 Task: Add the task  Integrate a new payment gateway into an e-commerce website to the section Agile Aces in the project AdaptFlow and add a Due Date to the respective task as 2023/07/28
Action: Mouse moved to (438, 389)
Screenshot: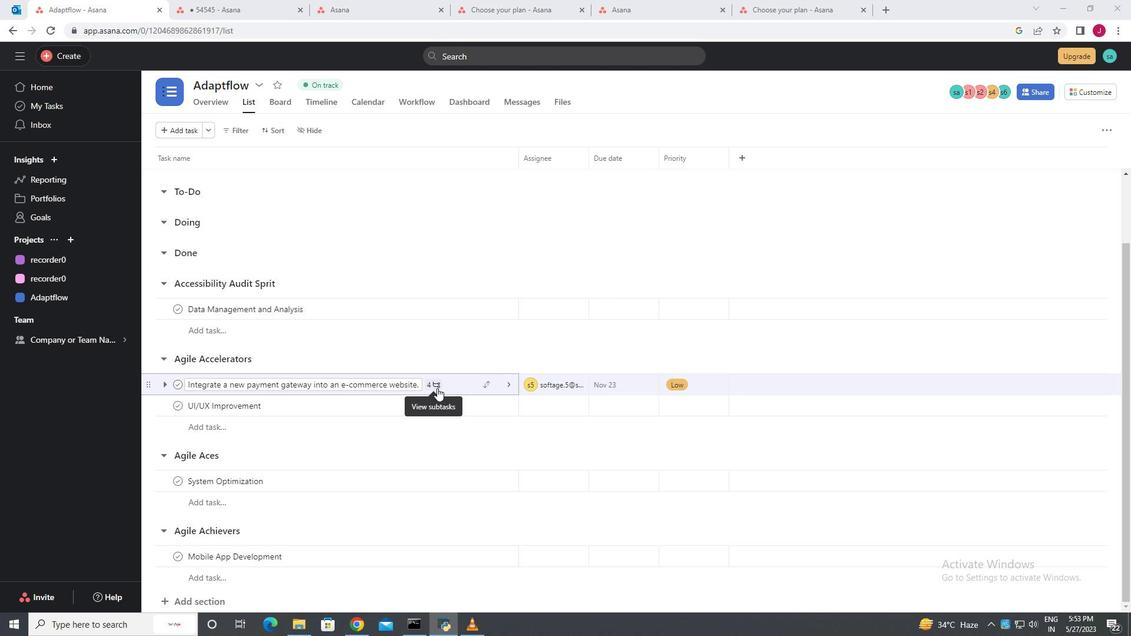 
Action: Mouse scrolled (438, 388) with delta (0, 0)
Screenshot: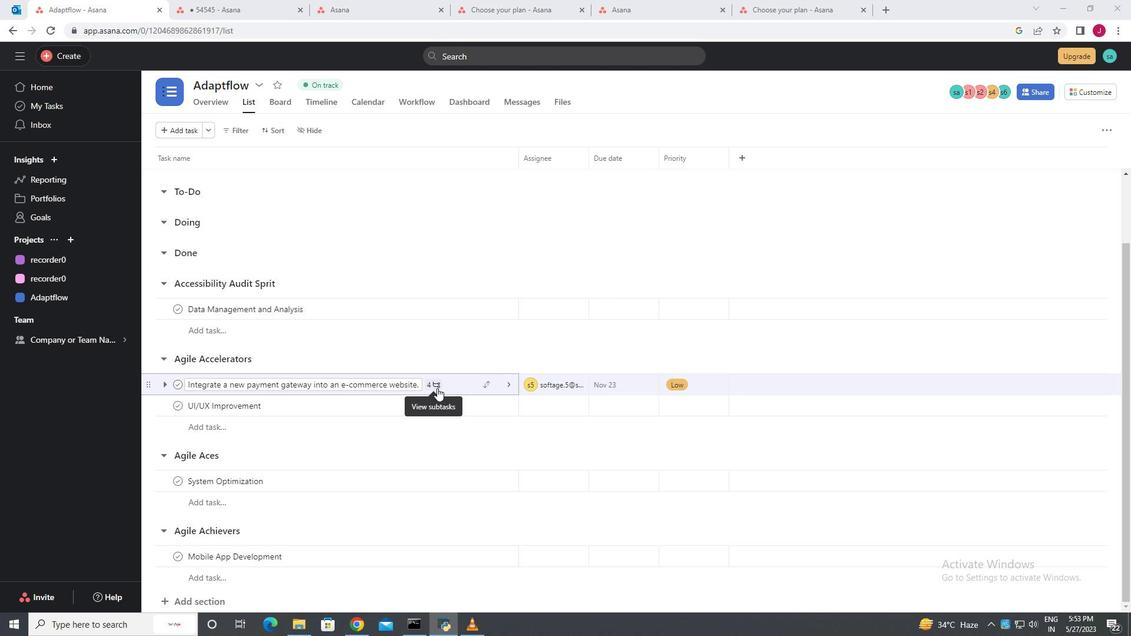 
Action: Mouse moved to (489, 383)
Screenshot: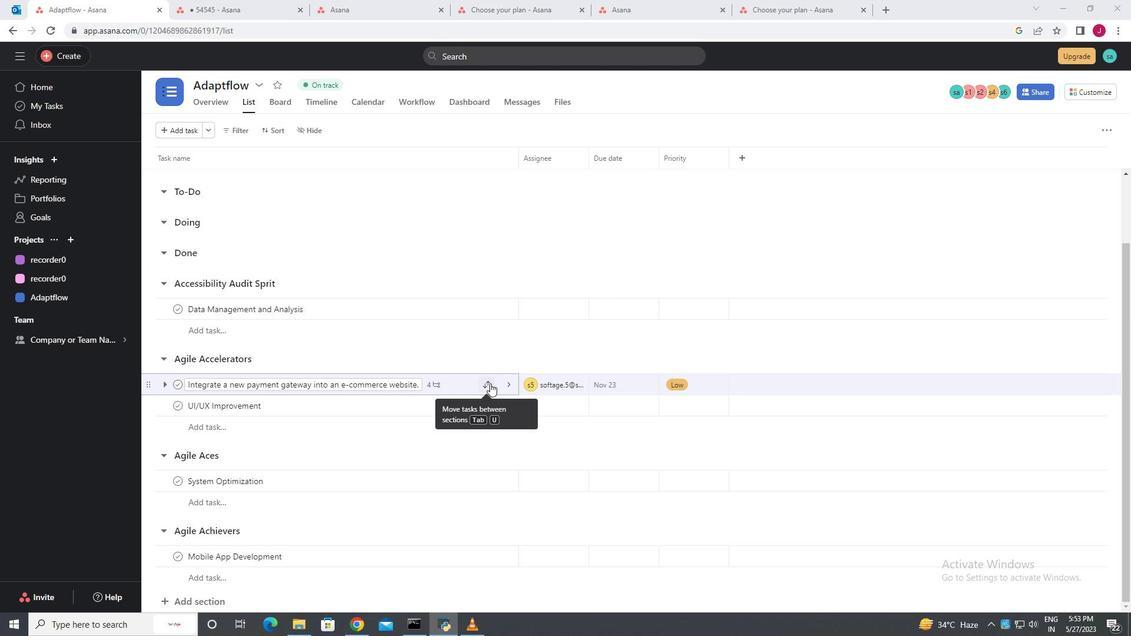 
Action: Mouse pressed left at (489, 383)
Screenshot: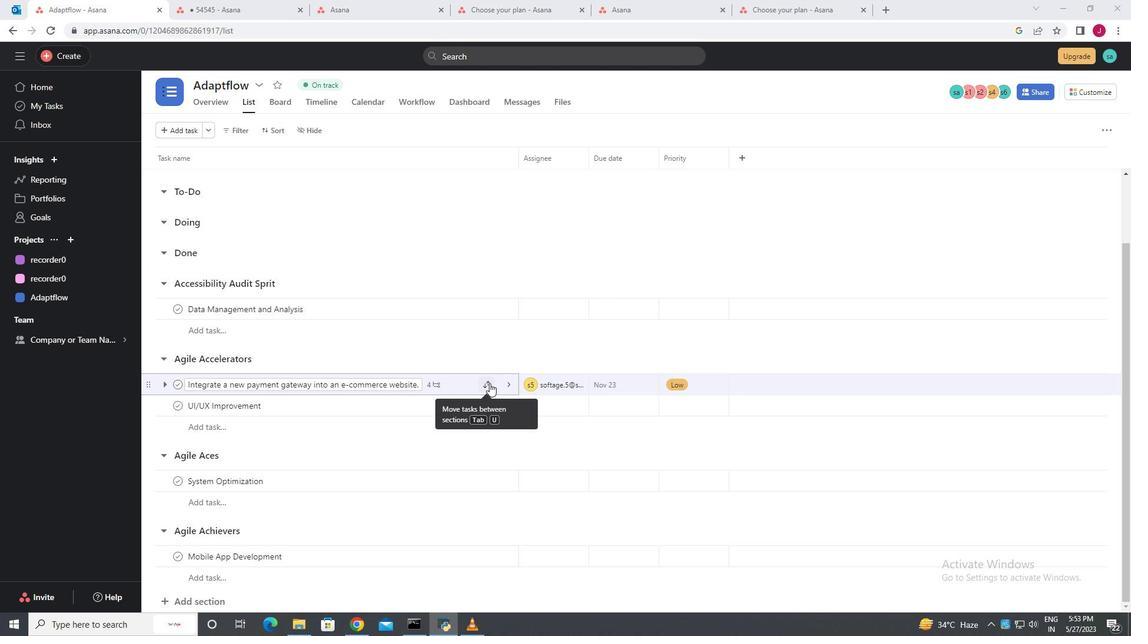 
Action: Mouse moved to (431, 561)
Screenshot: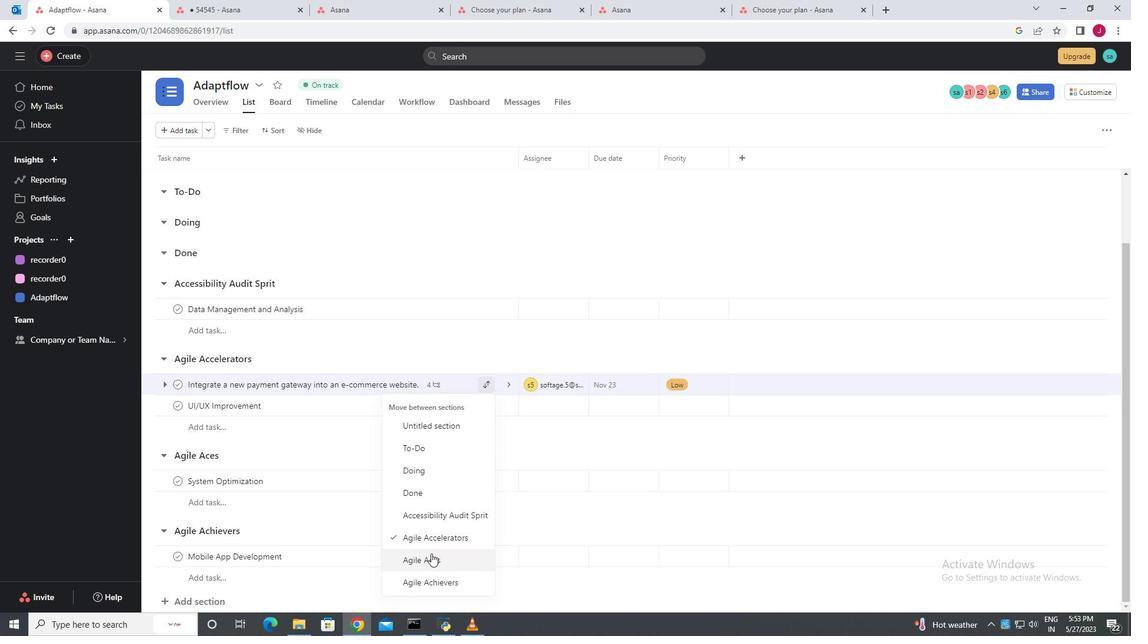 
Action: Mouse pressed left at (431, 561)
Screenshot: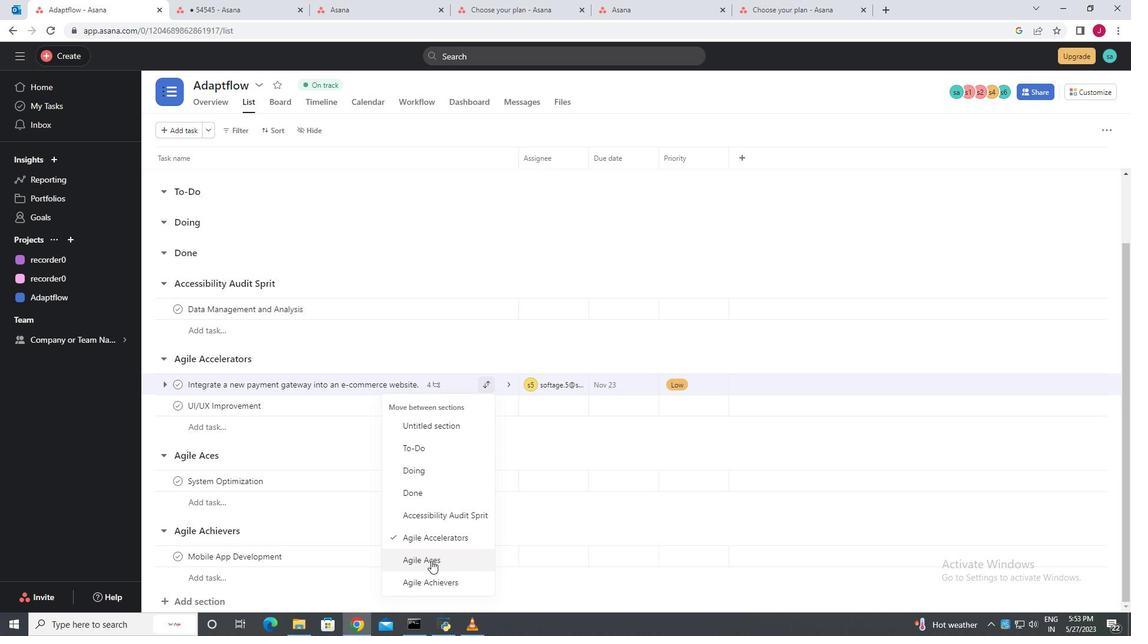 
Action: Mouse moved to (640, 461)
Screenshot: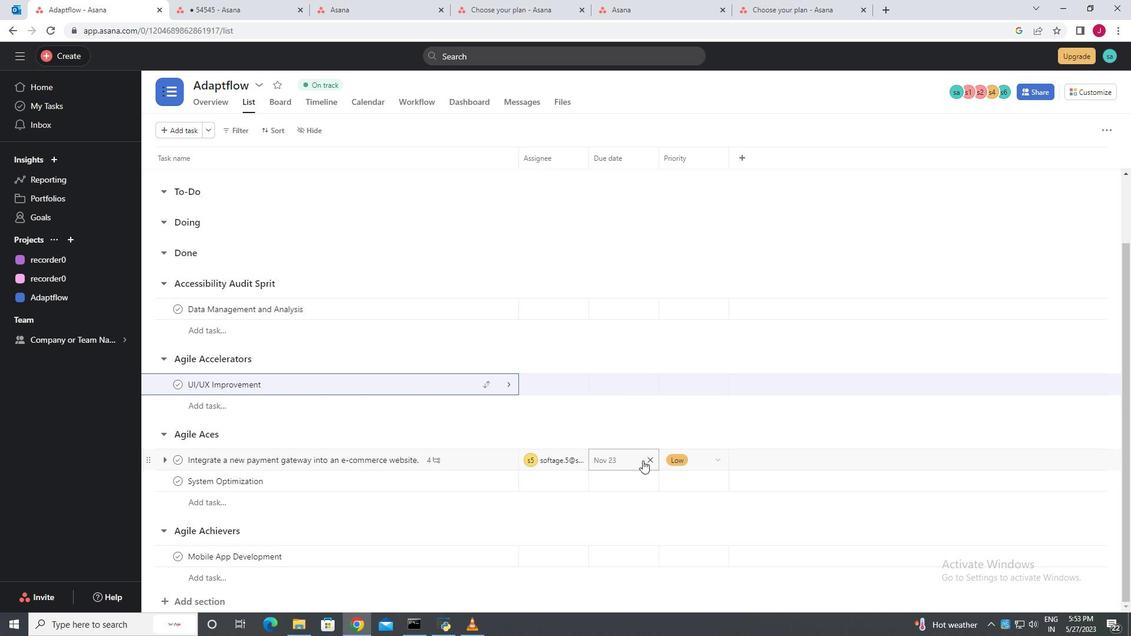 
Action: Mouse pressed left at (640, 461)
Screenshot: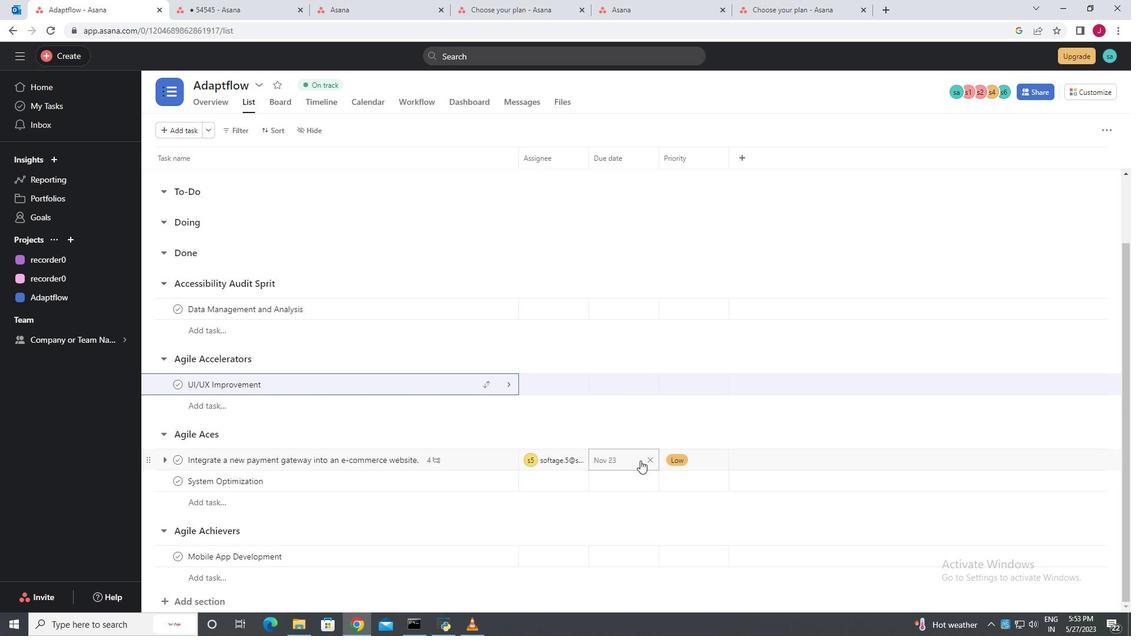 
Action: Mouse moved to (609, 246)
Screenshot: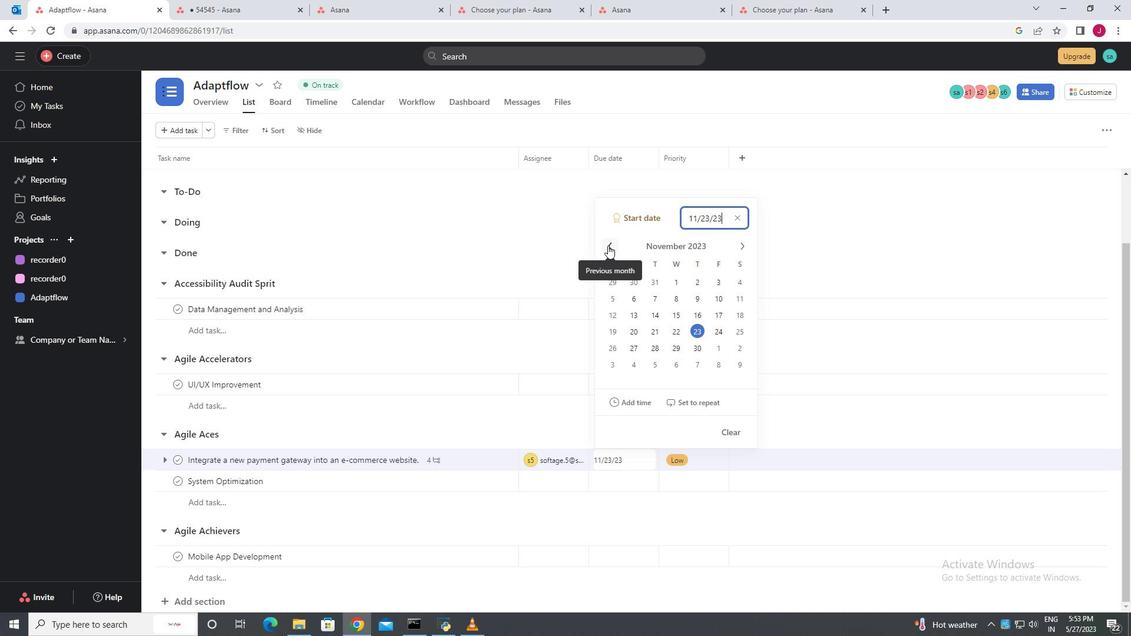 
Action: Mouse pressed left at (609, 246)
Screenshot: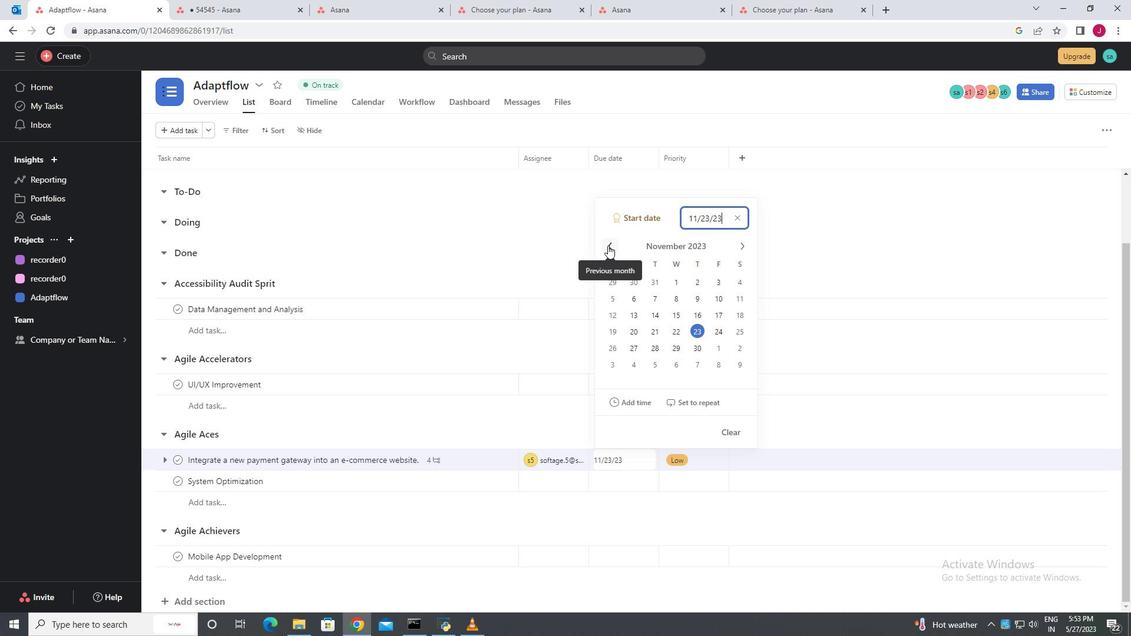
Action: Mouse pressed left at (609, 246)
Screenshot: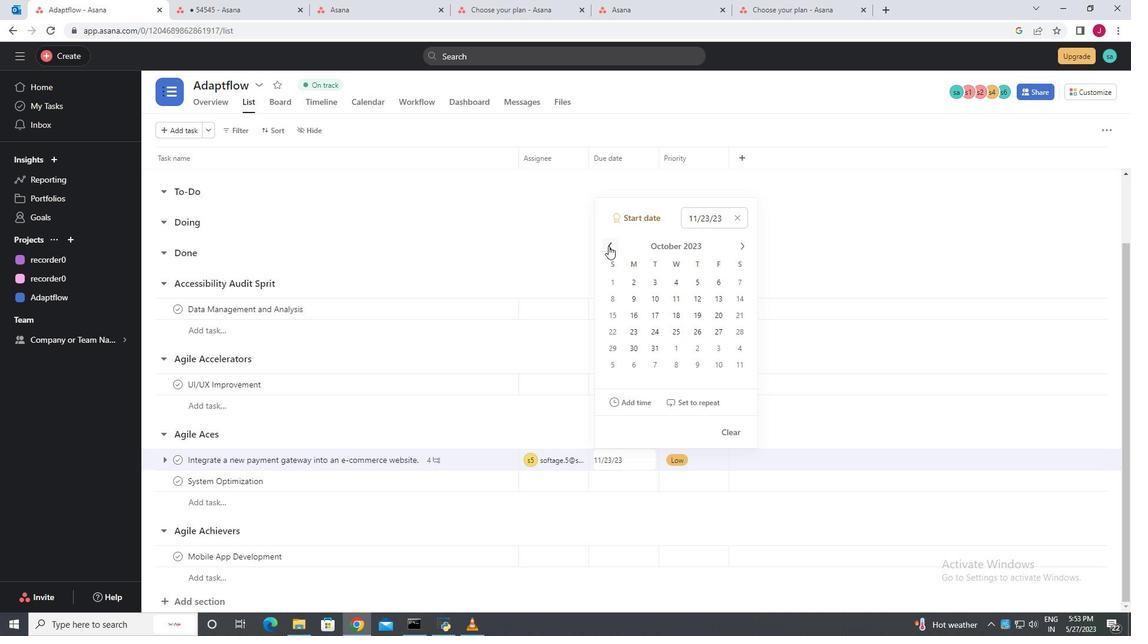 
Action: Mouse pressed left at (609, 246)
Screenshot: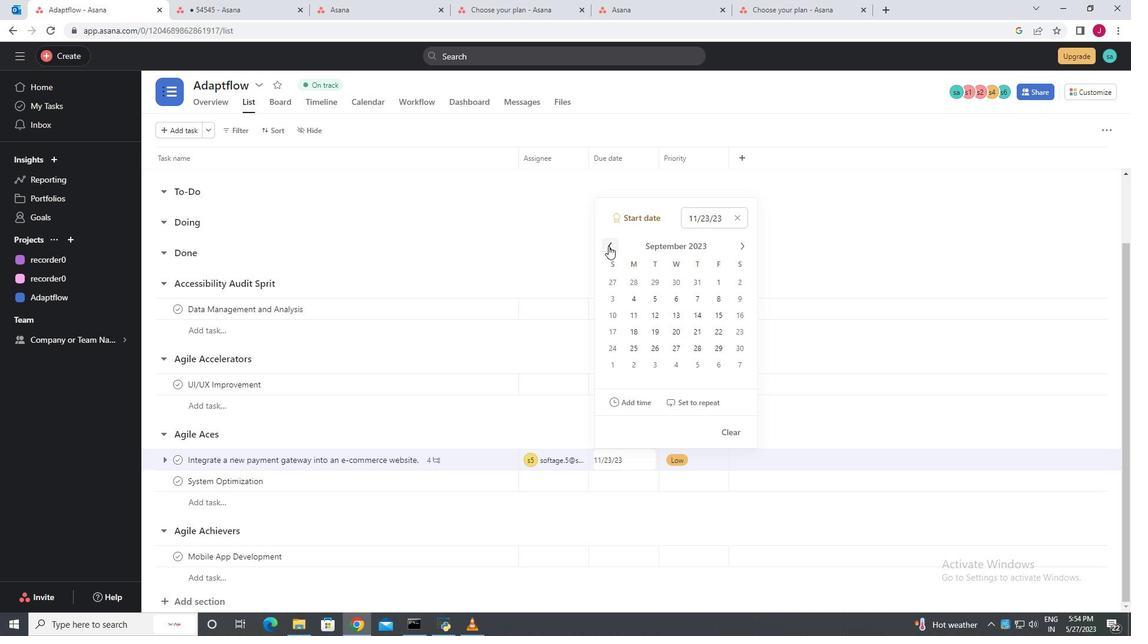 
Action: Mouse pressed left at (609, 246)
Screenshot: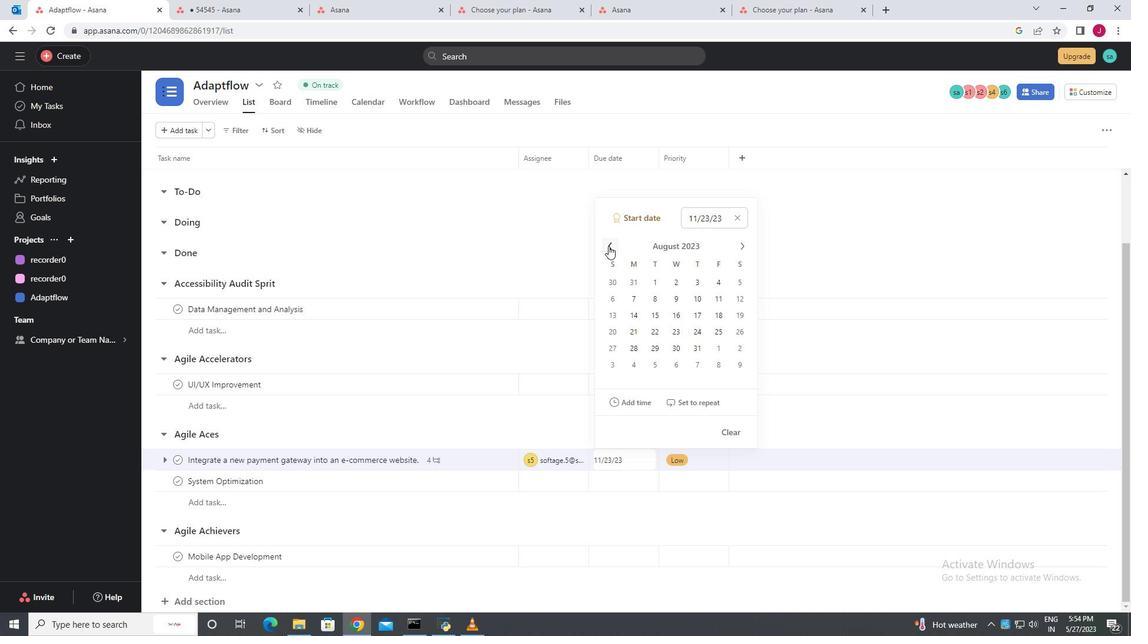 
Action: Mouse moved to (719, 348)
Screenshot: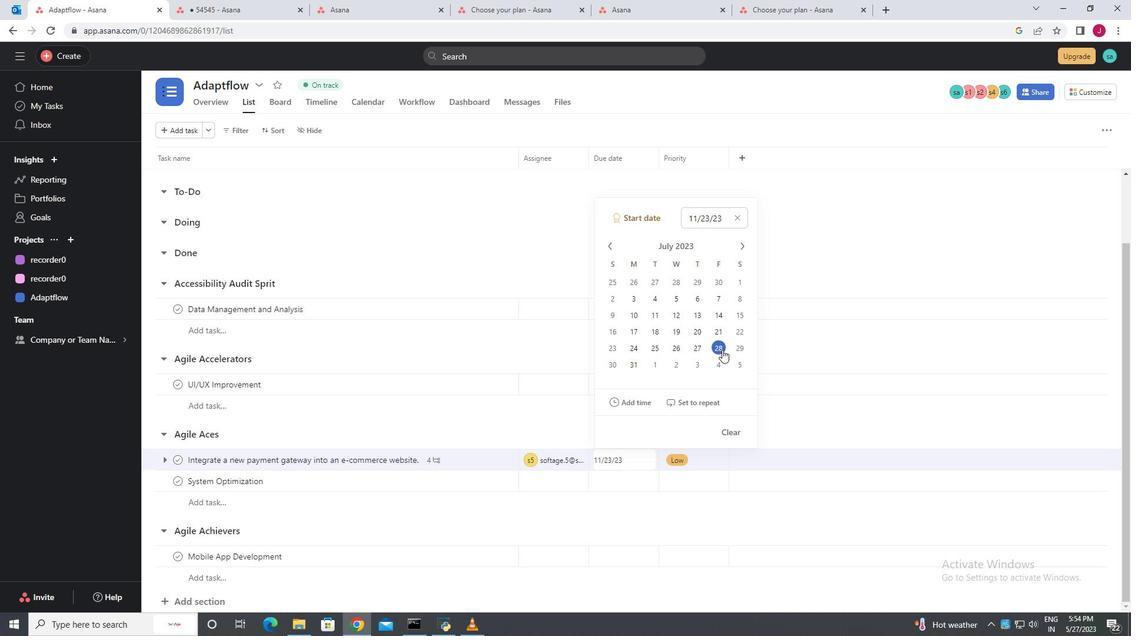 
Action: Mouse pressed left at (719, 348)
Screenshot: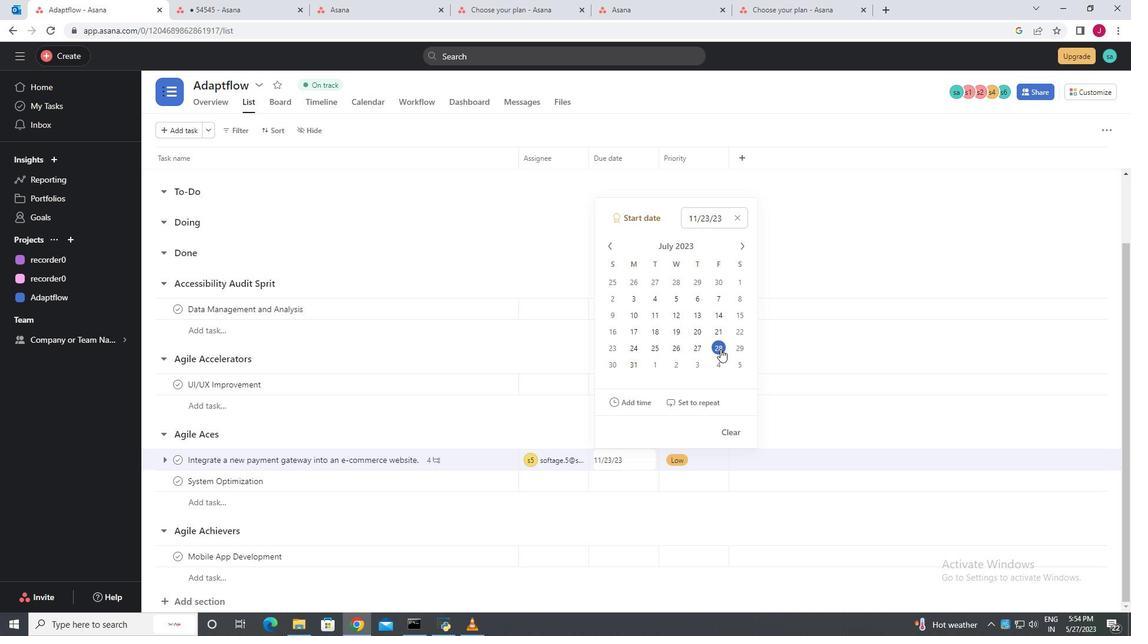 
Action: Mouse moved to (911, 245)
Screenshot: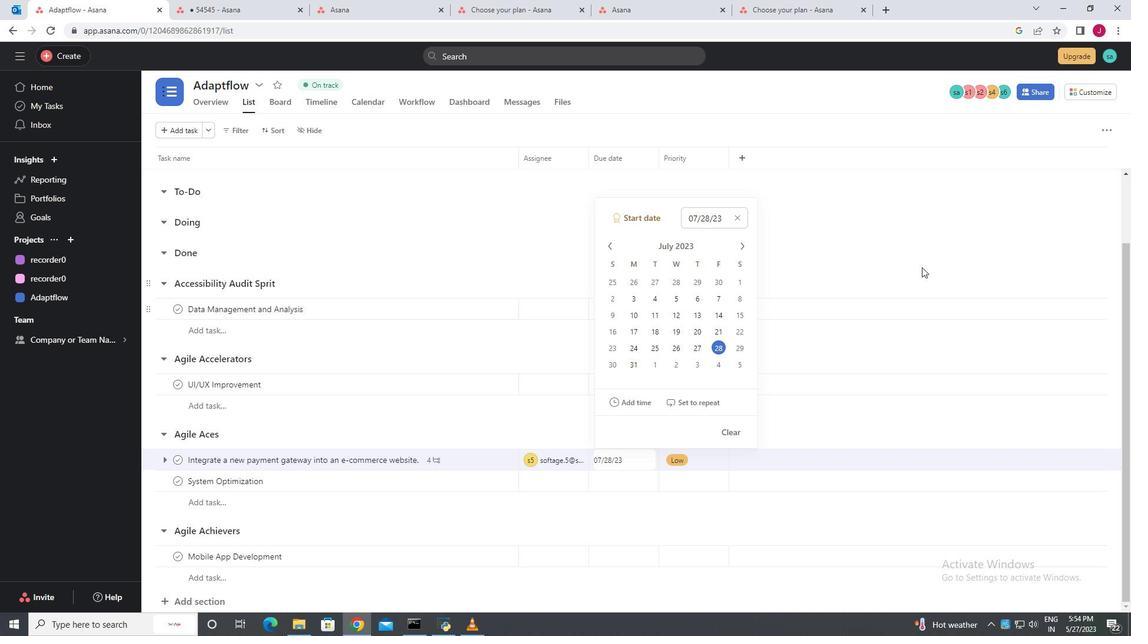 
Action: Mouse pressed left at (911, 245)
Screenshot: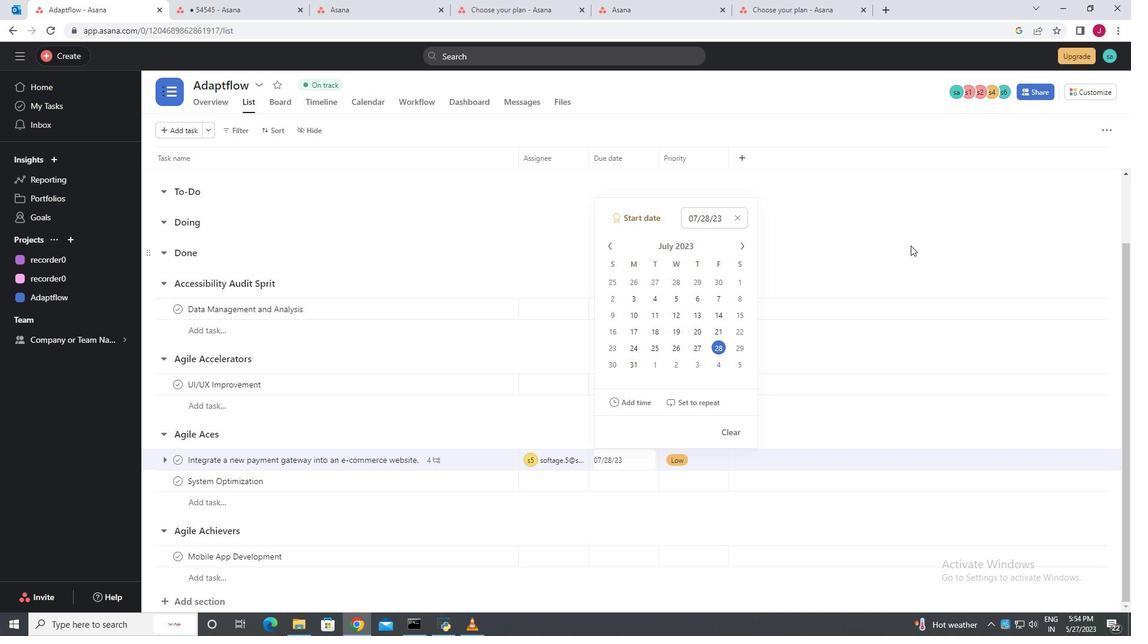 
Action: Mouse moved to (906, 248)
Screenshot: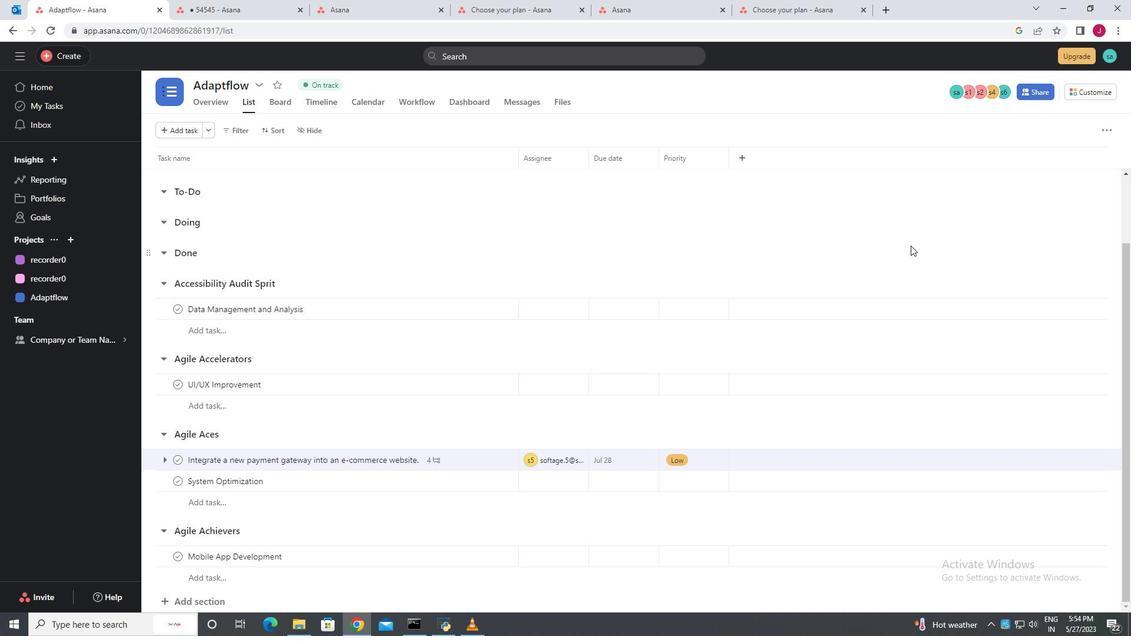 
